 Task: Set the clear status option to in 1 hour in the edit status window.
Action: Mouse moved to (1350, 106)
Screenshot: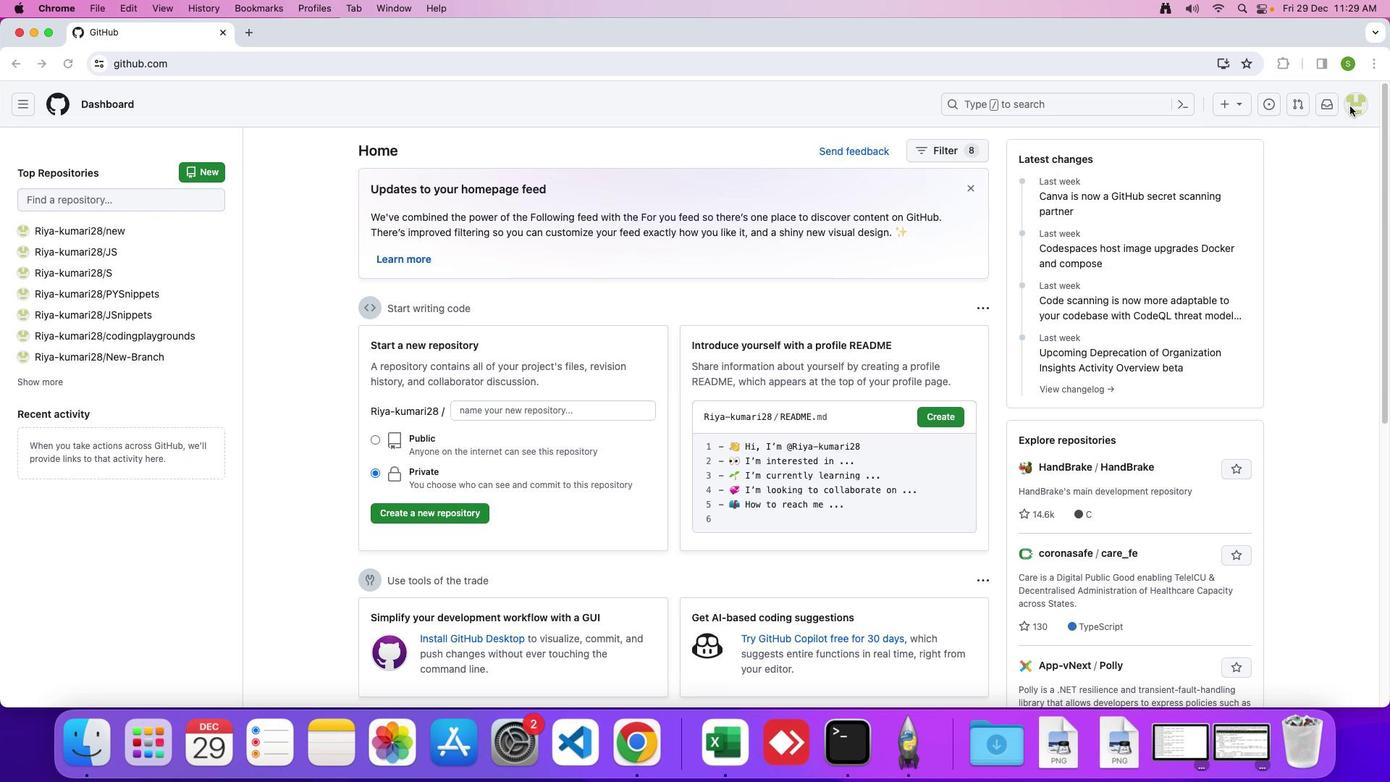 
Action: Mouse pressed left at (1350, 106)
Screenshot: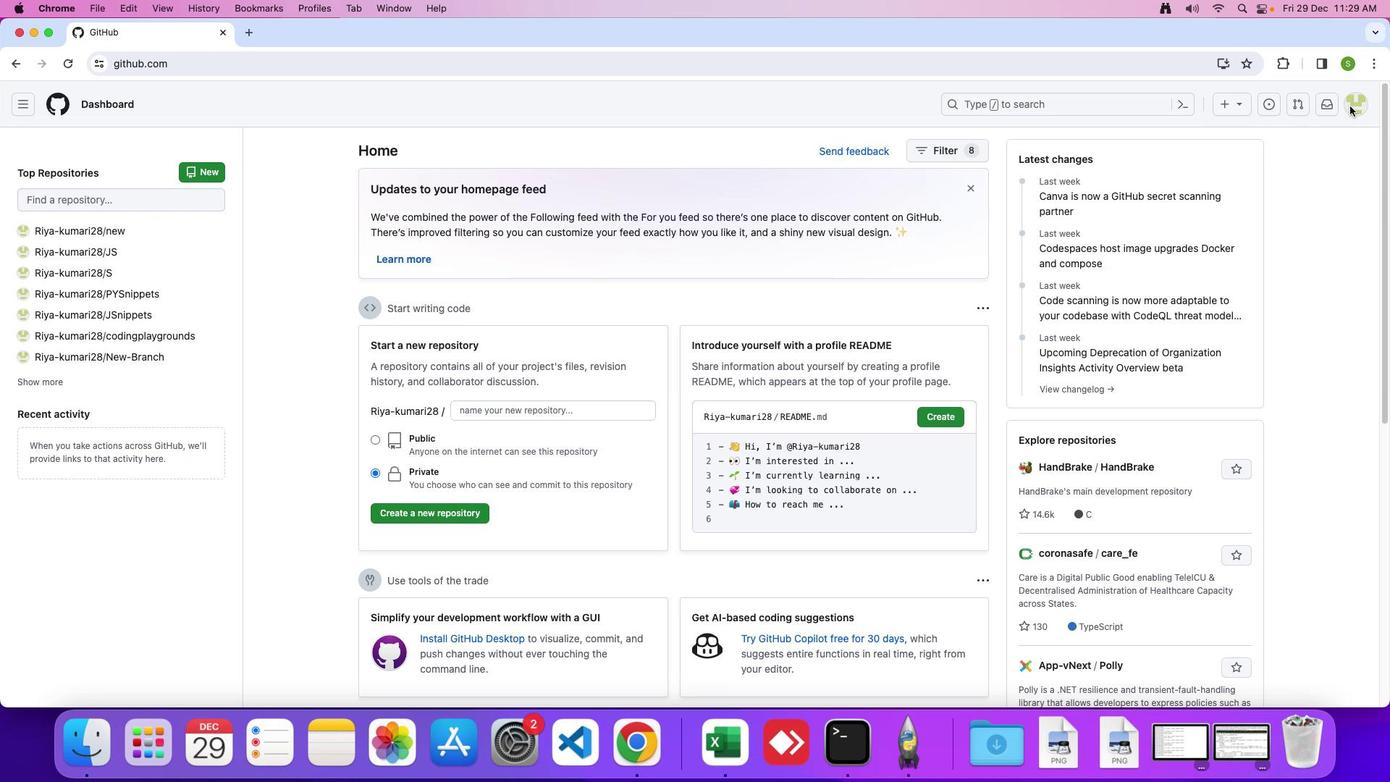 
Action: Mouse moved to (1351, 102)
Screenshot: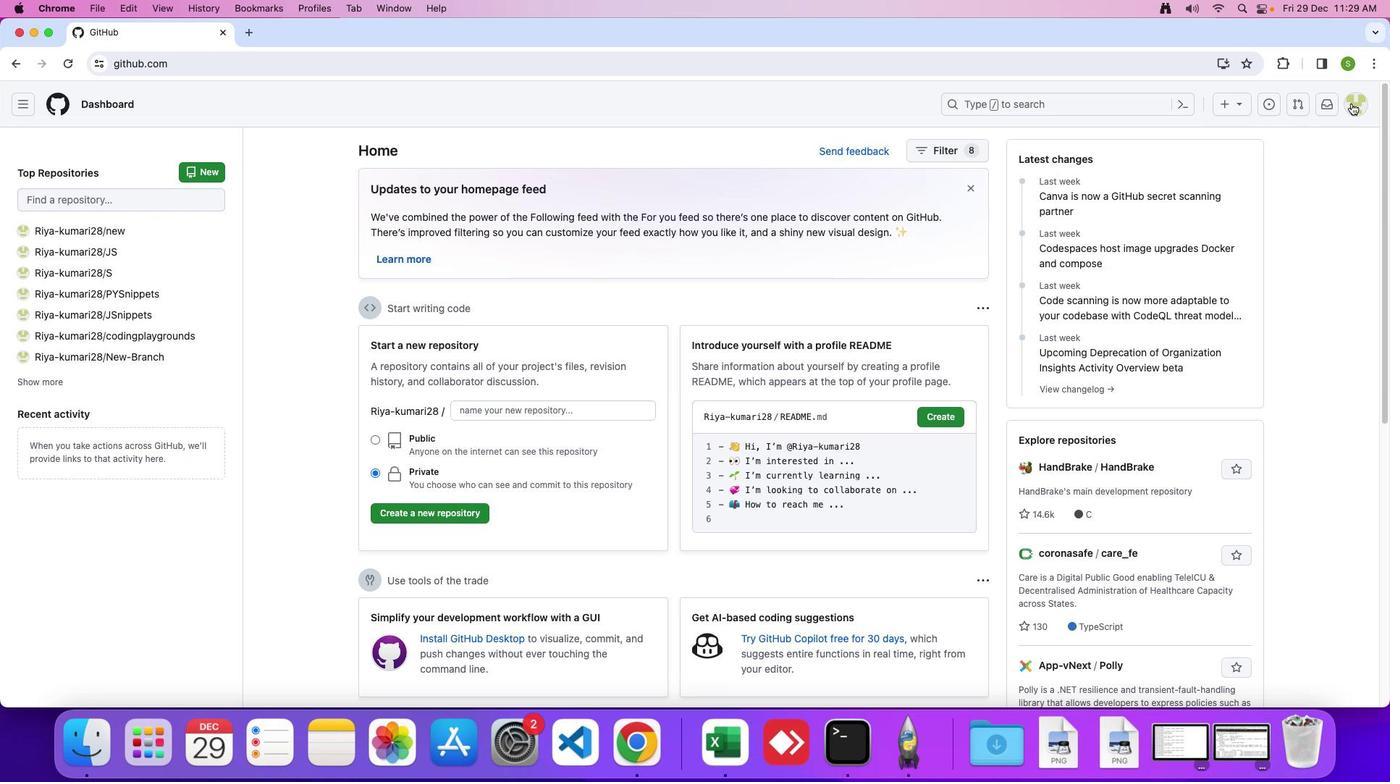 
Action: Mouse pressed left at (1351, 102)
Screenshot: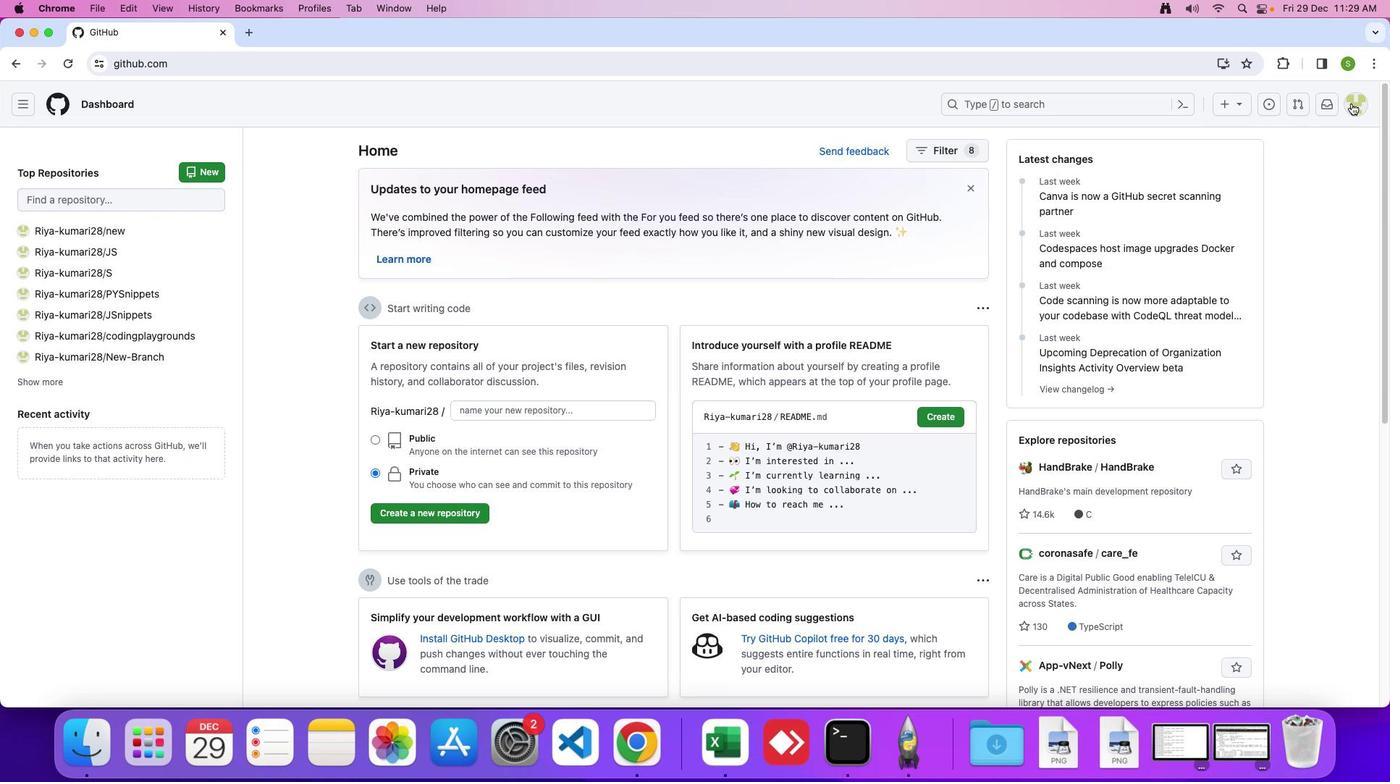
Action: Mouse moved to (1238, 142)
Screenshot: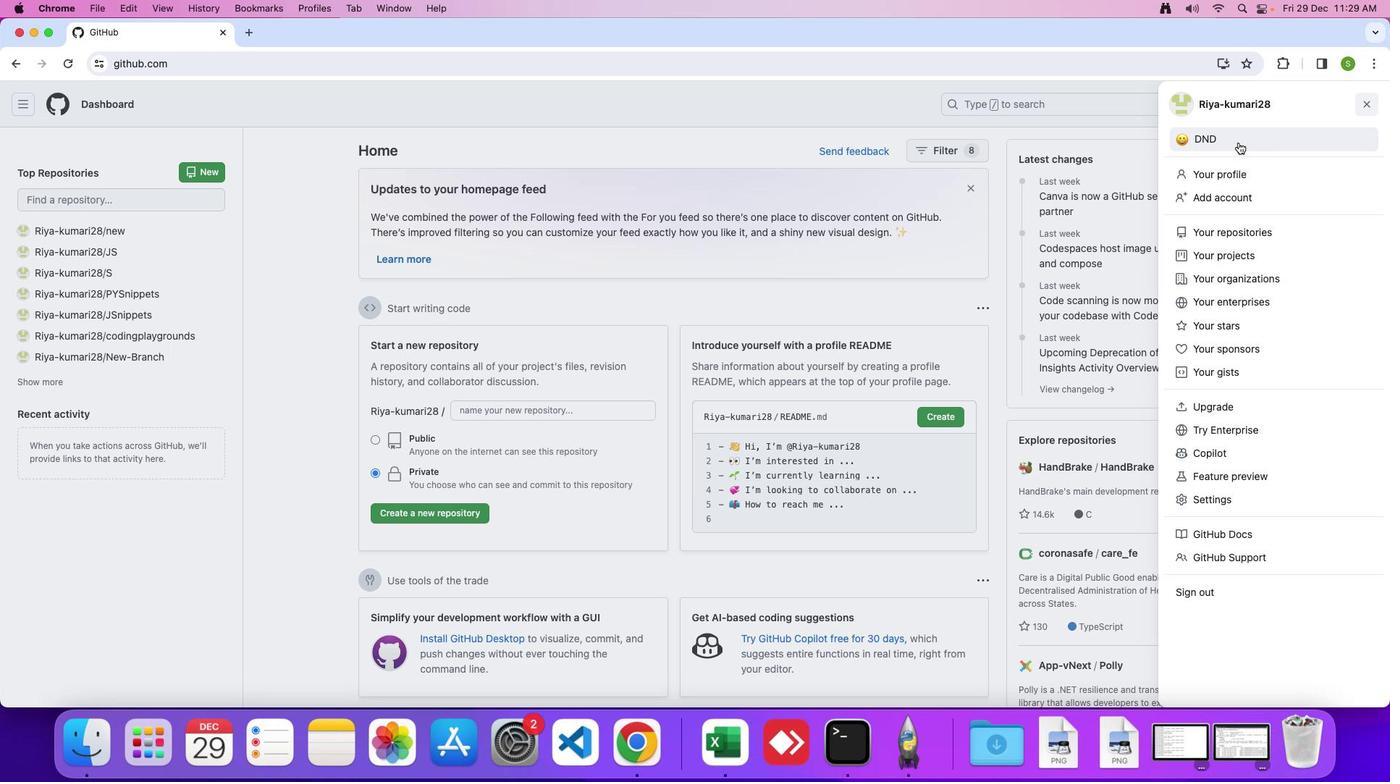 
Action: Mouse pressed left at (1238, 142)
Screenshot: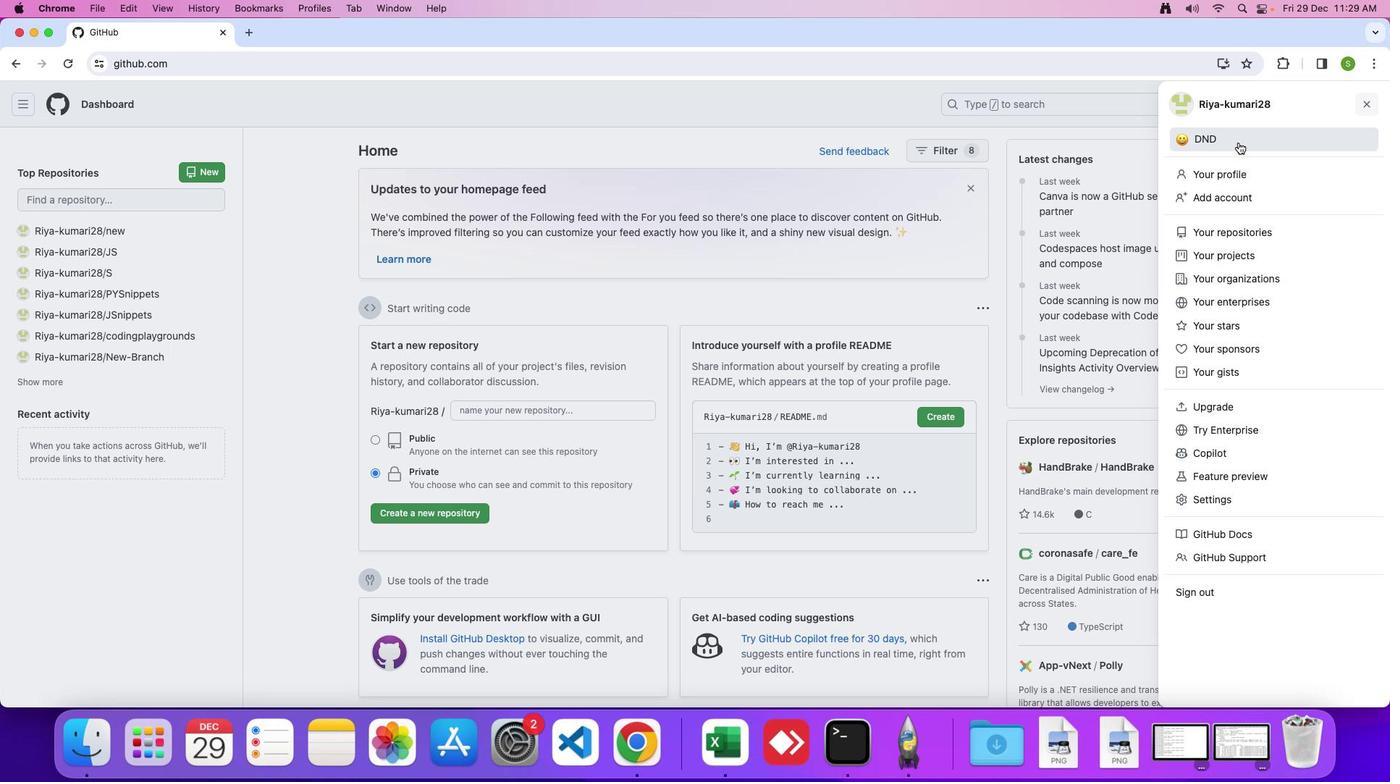 
Action: Mouse moved to (726, 446)
Screenshot: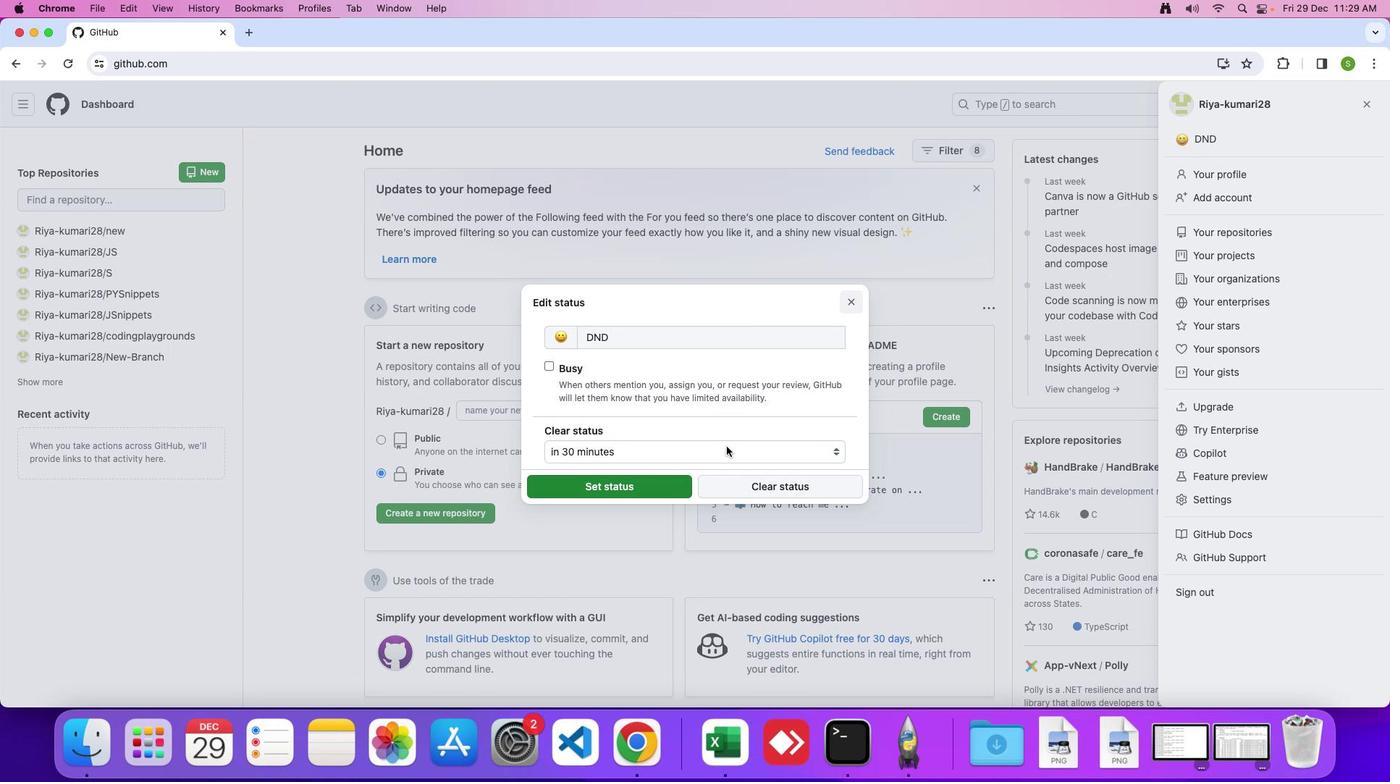 
Action: Mouse pressed left at (726, 446)
Screenshot: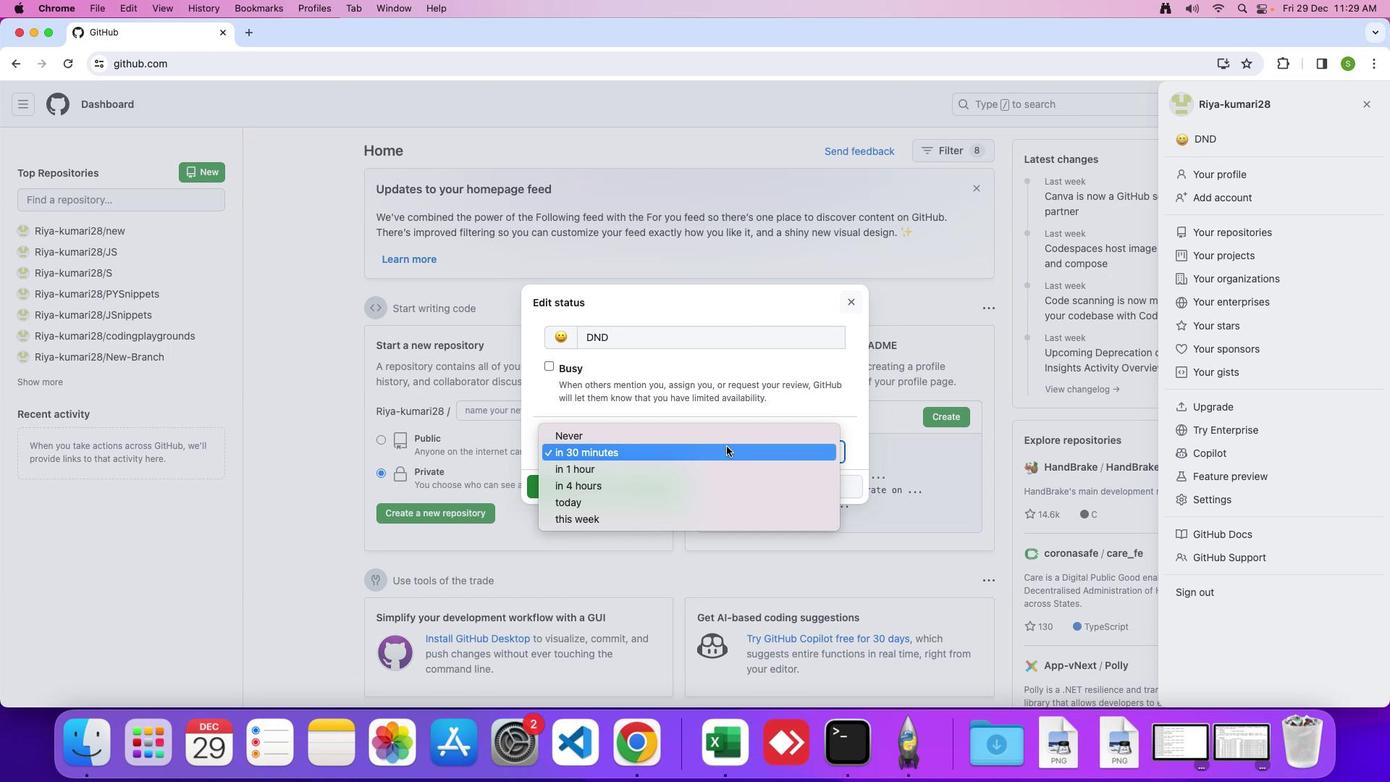 
Action: Mouse moved to (711, 472)
Screenshot: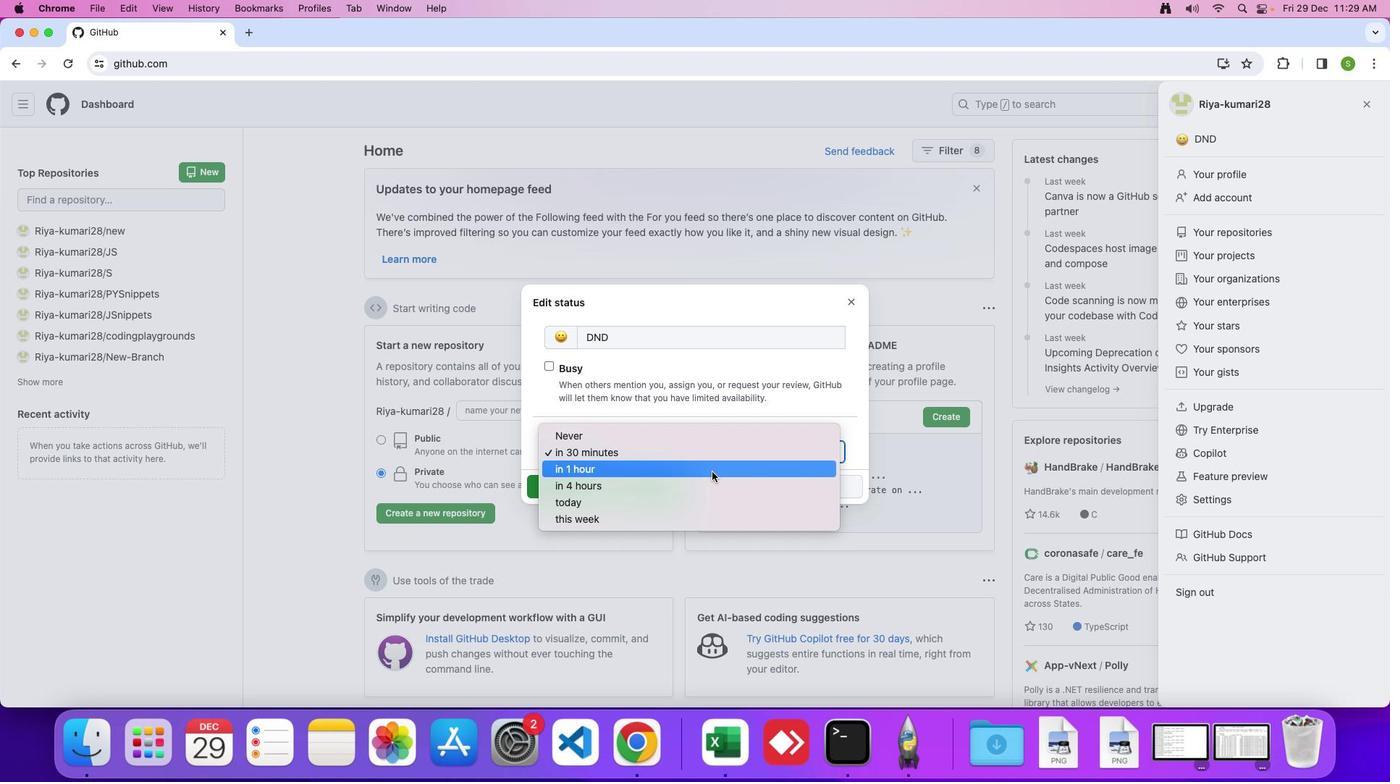 
Action: Mouse pressed left at (711, 472)
Screenshot: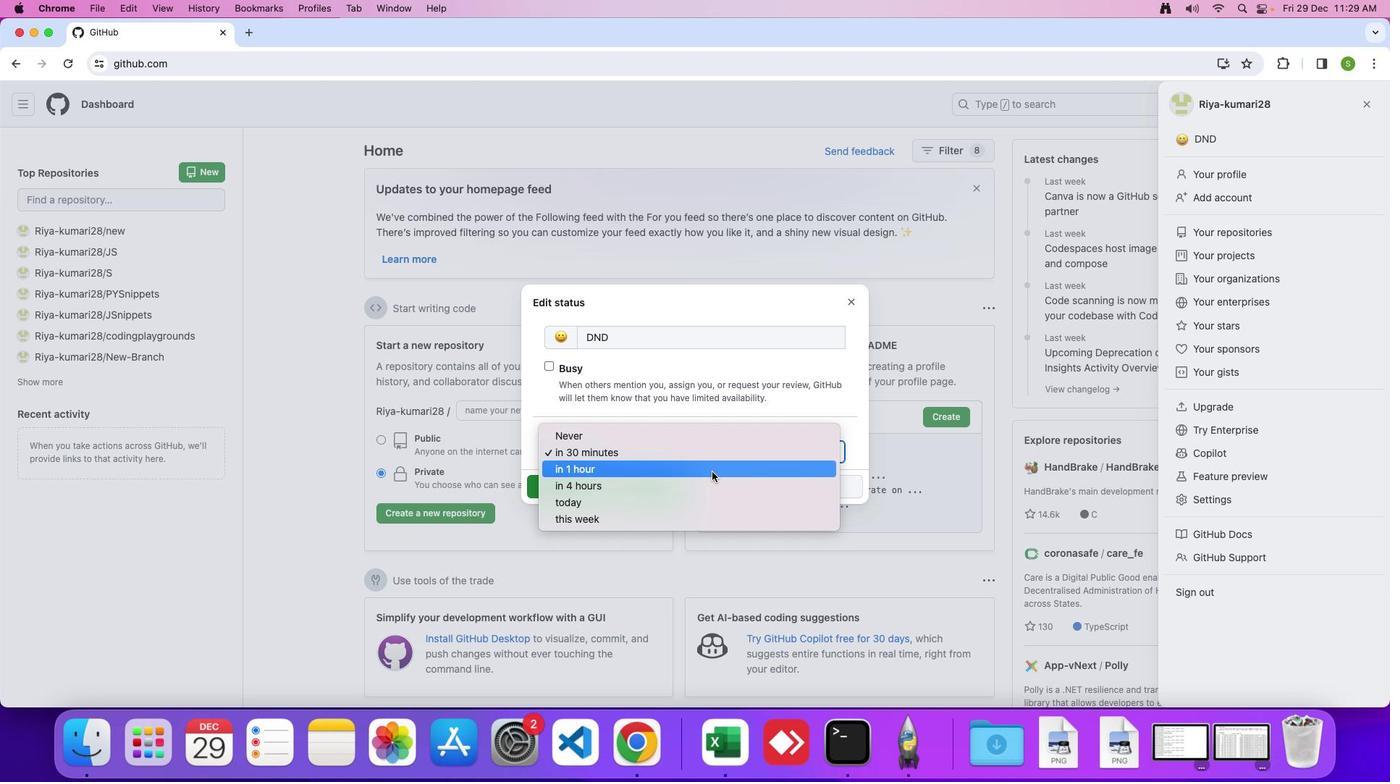
Action: Mouse moved to (647, 485)
Screenshot: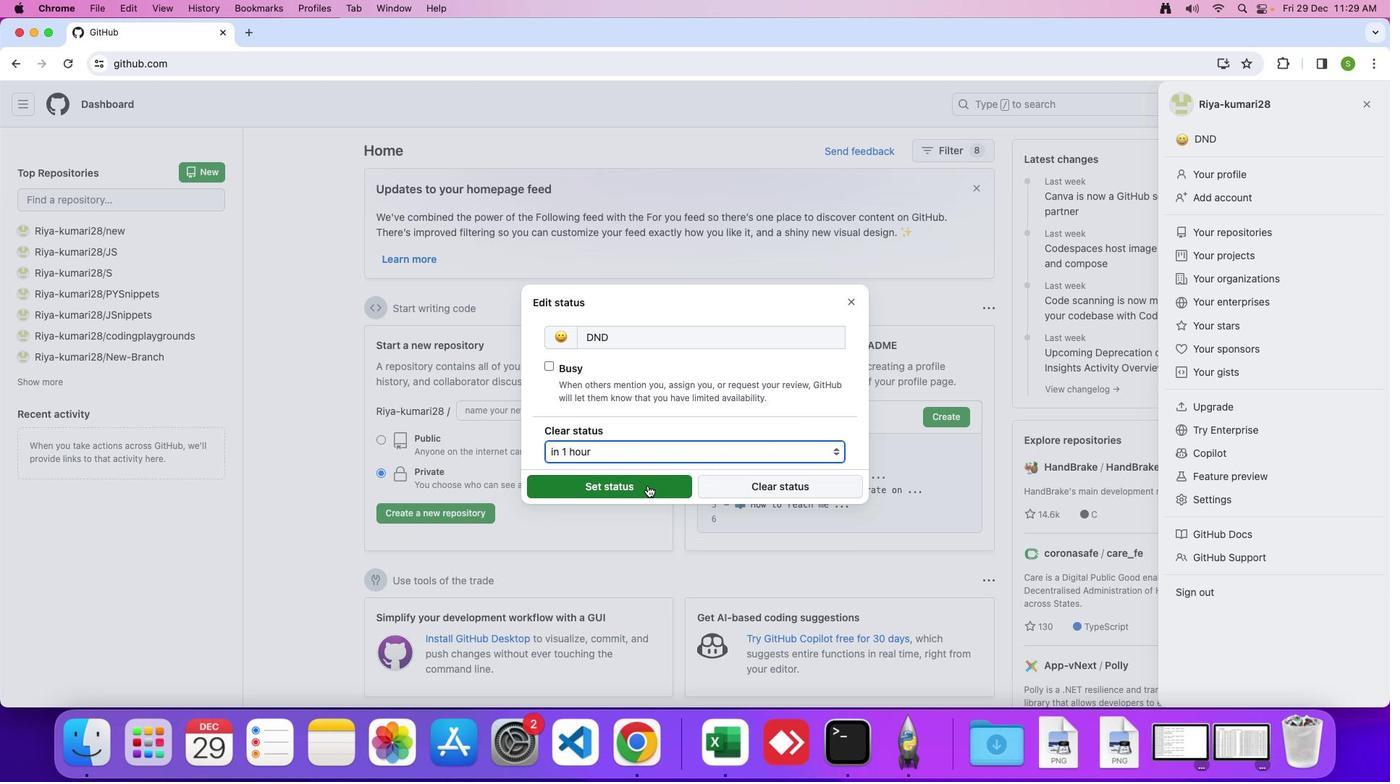 
Action: Mouse pressed left at (647, 485)
Screenshot: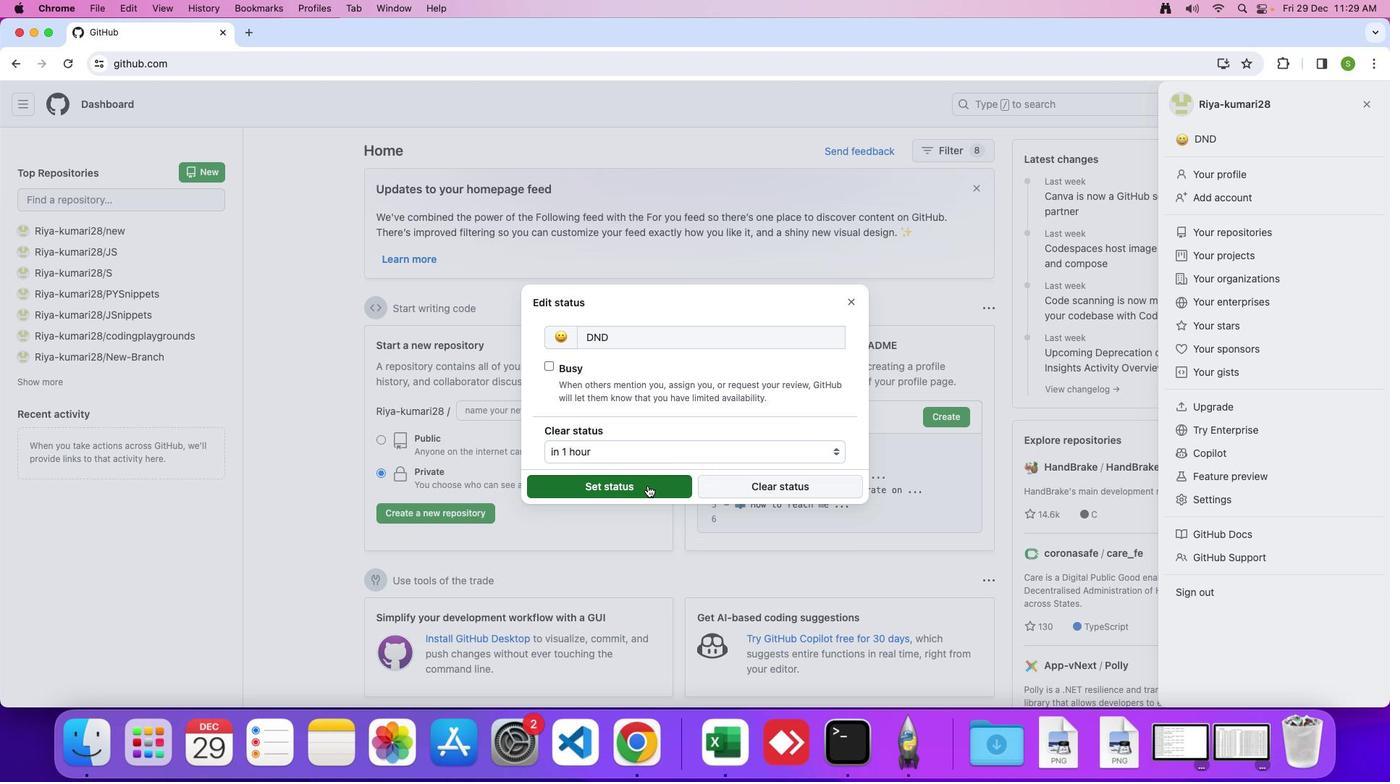 
Action: Mouse moved to (659, 486)
Screenshot: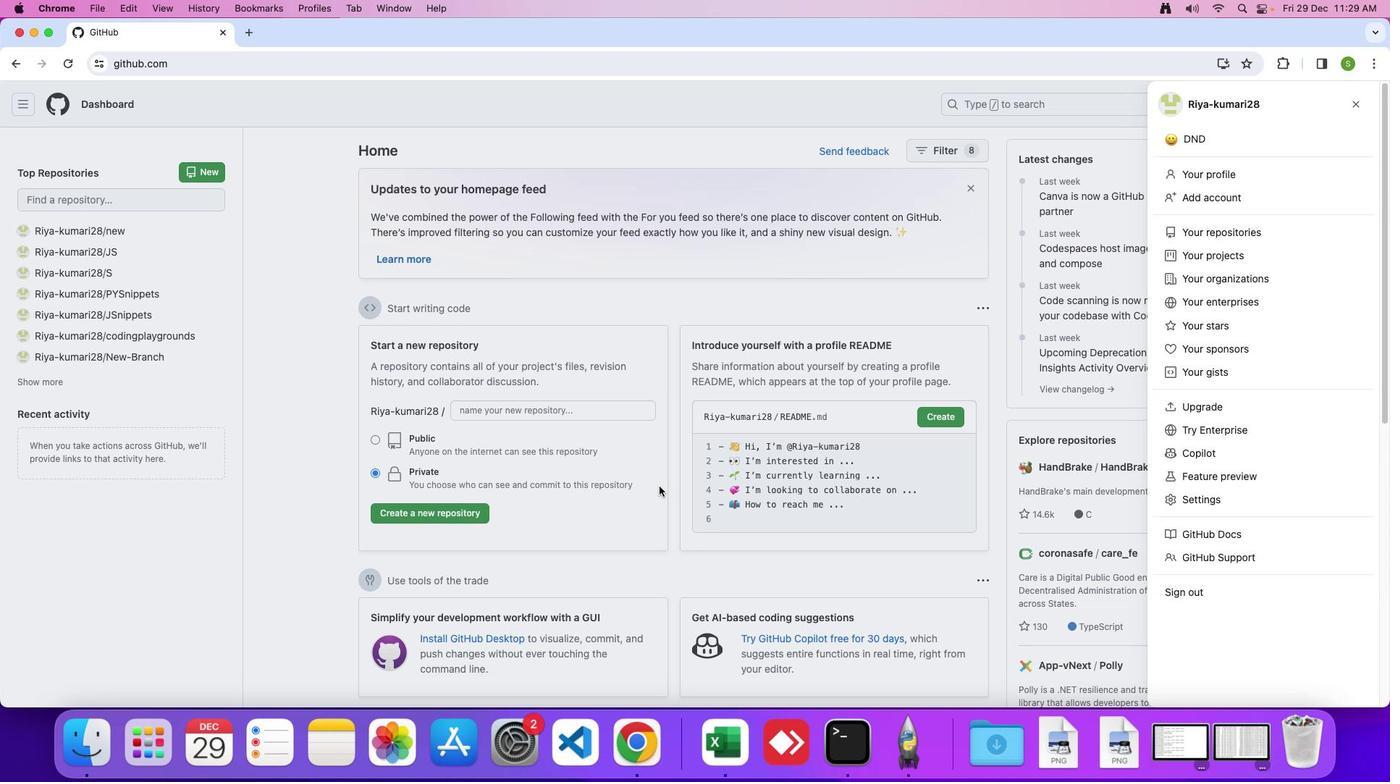 
